 Task: Open the resume modern writer termplate form the template galllery.
Action: Mouse moved to (60, 99)
Screenshot: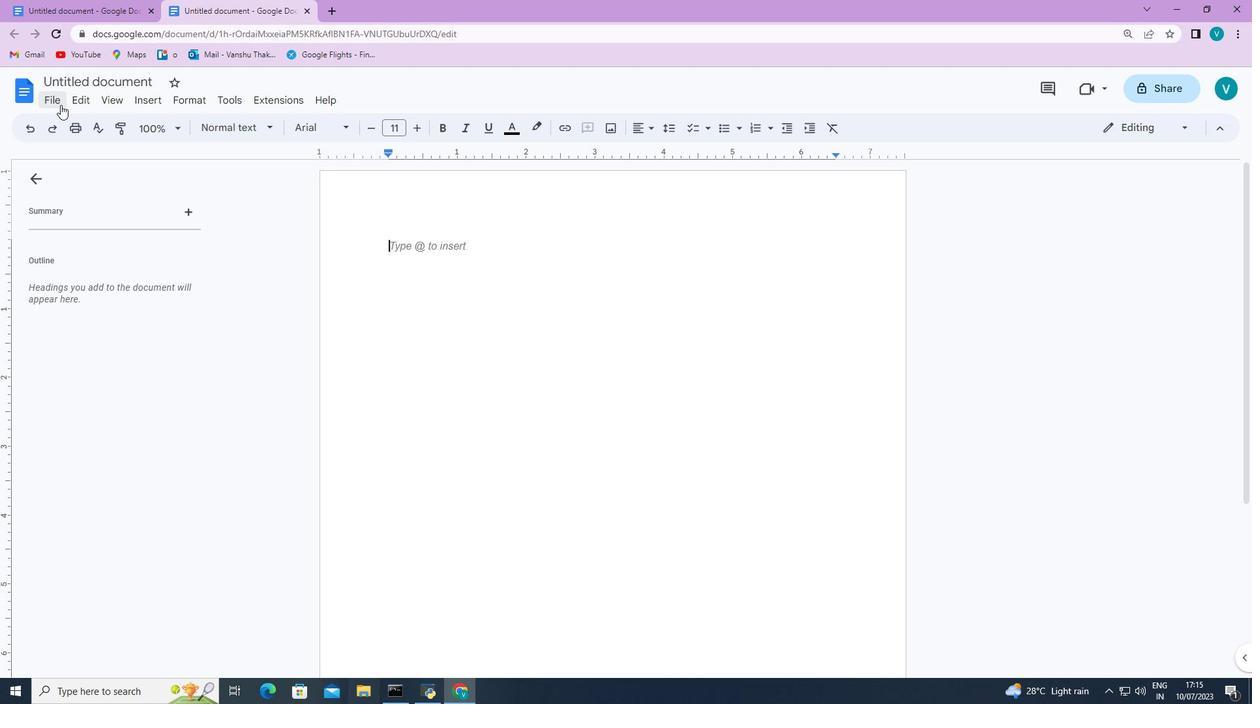 
Action: Mouse pressed left at (60, 99)
Screenshot: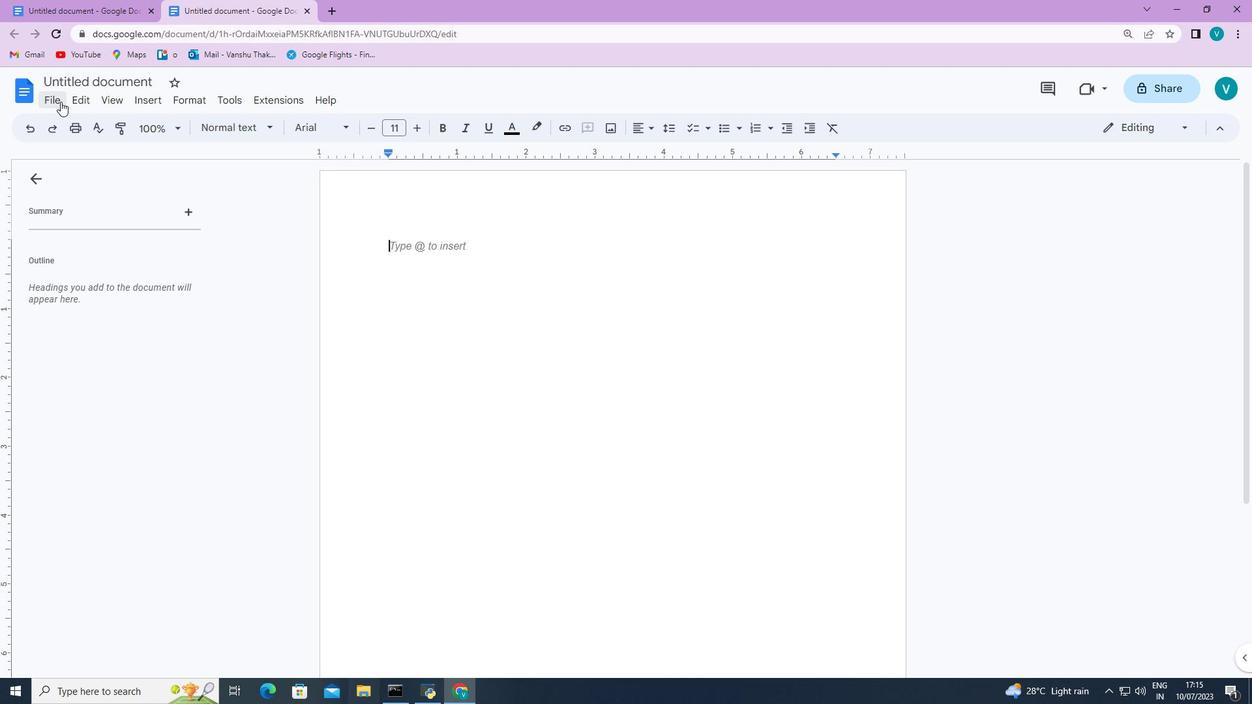 
Action: Mouse moved to (321, 155)
Screenshot: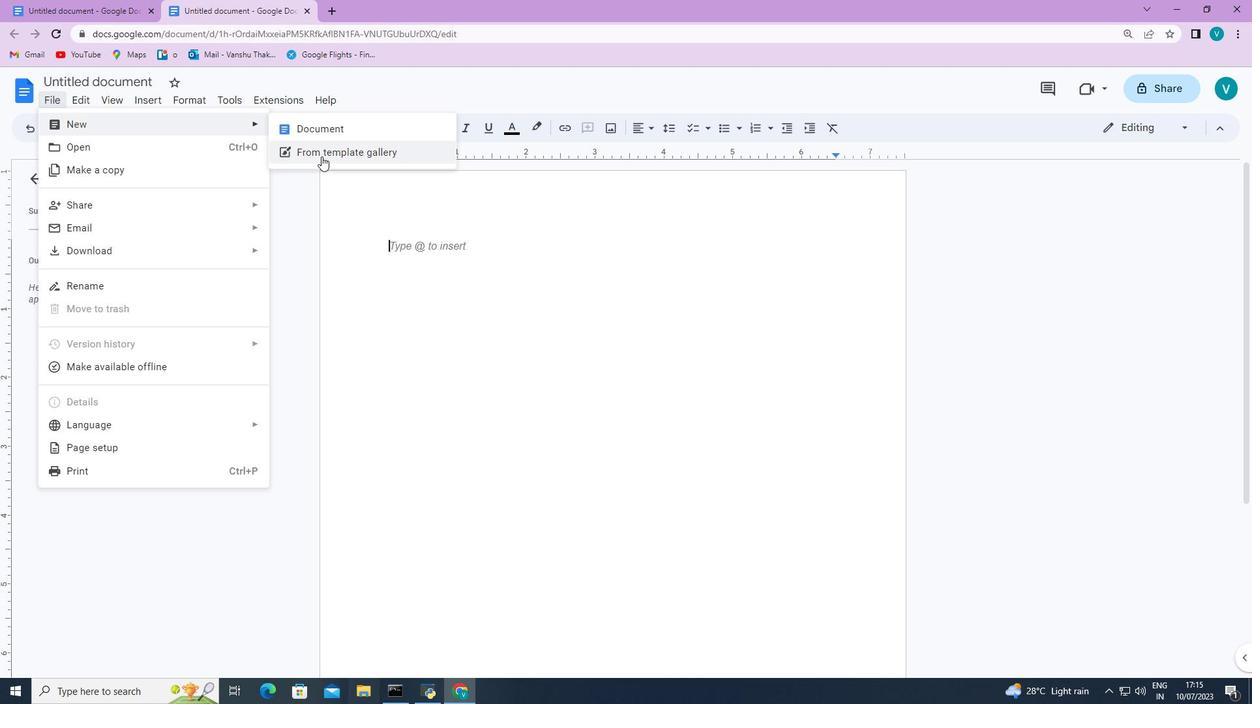 
Action: Mouse pressed left at (321, 155)
Screenshot: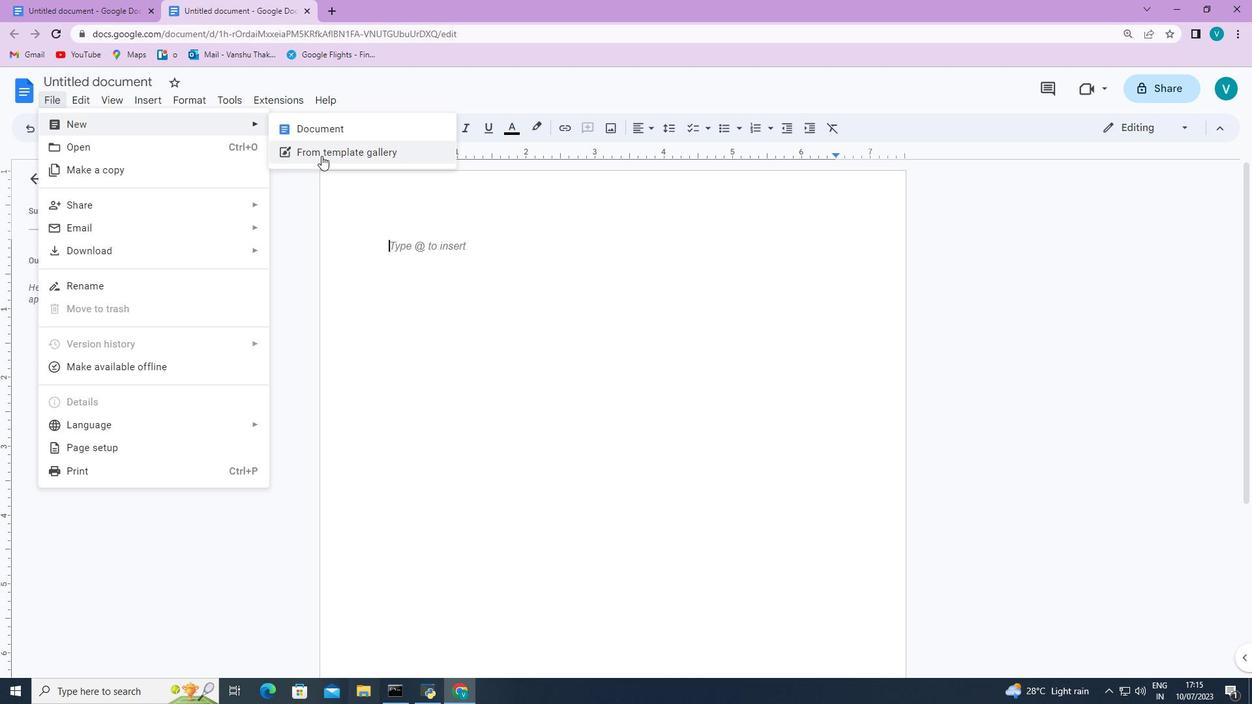 
Action: Mouse moved to (533, 350)
Screenshot: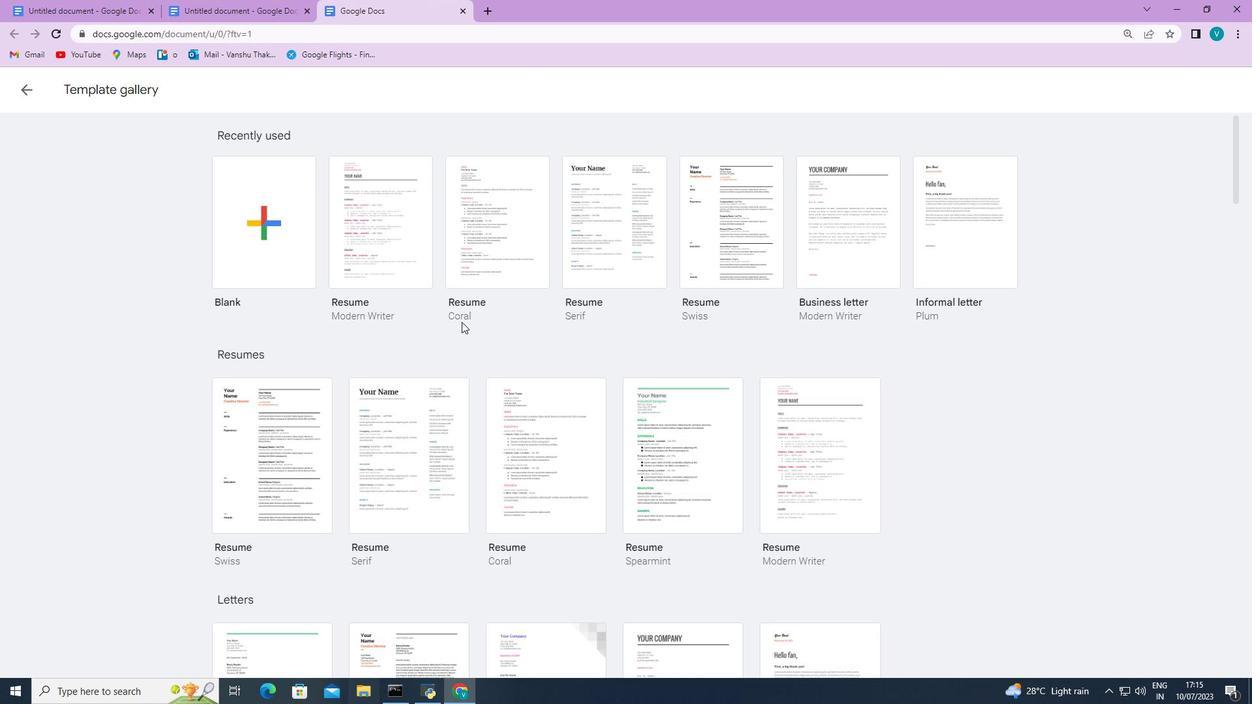 
Action: Mouse scrolled (533, 349) with delta (0, 0)
Screenshot: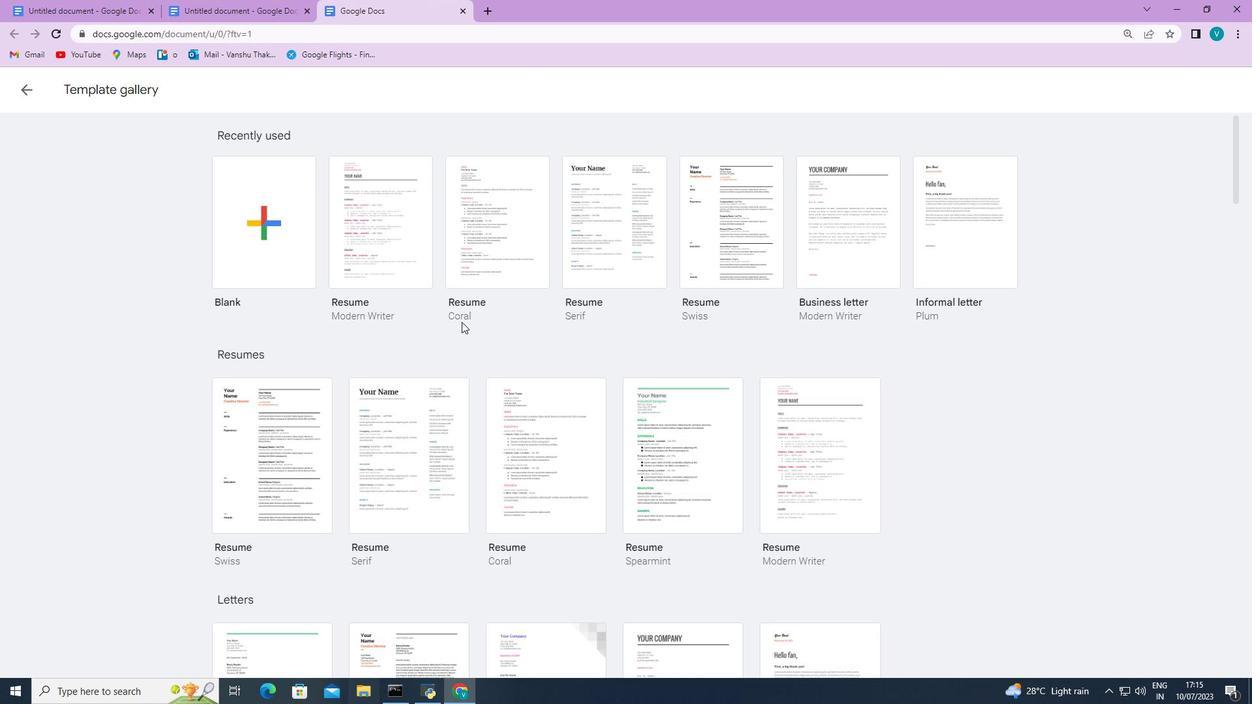 
Action: Mouse moved to (557, 354)
Screenshot: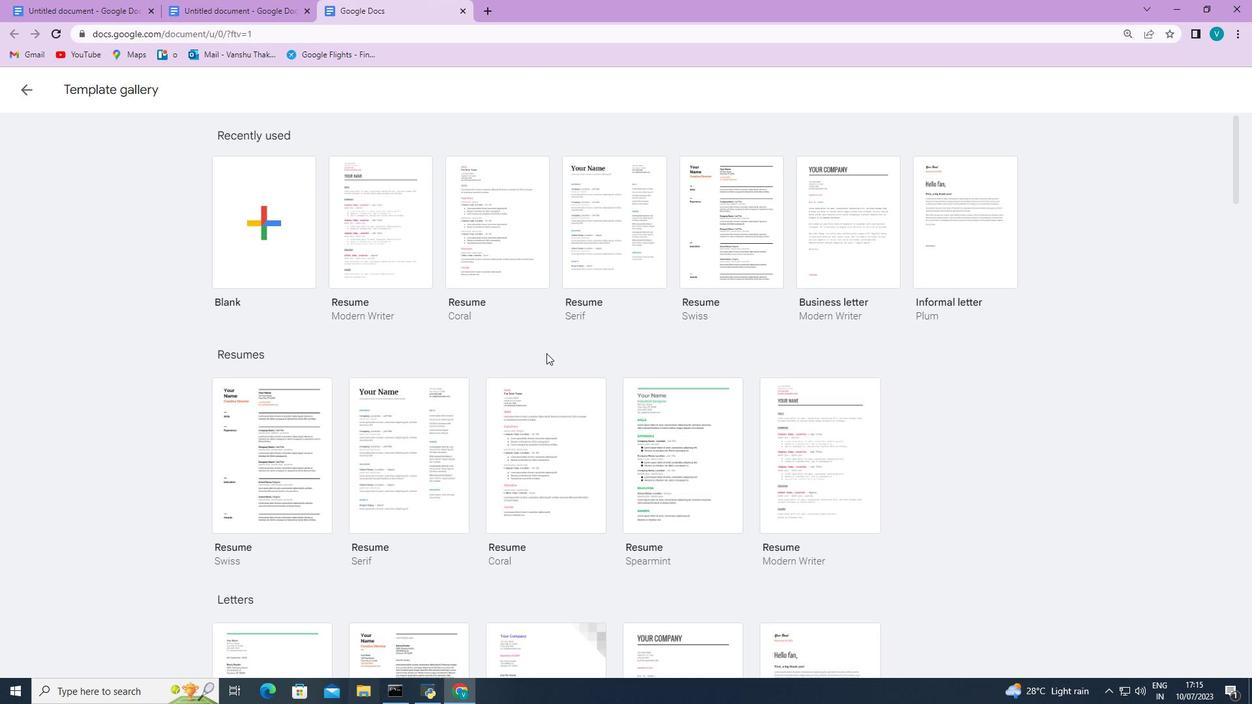 
Action: Mouse scrolled (557, 354) with delta (0, 0)
Screenshot: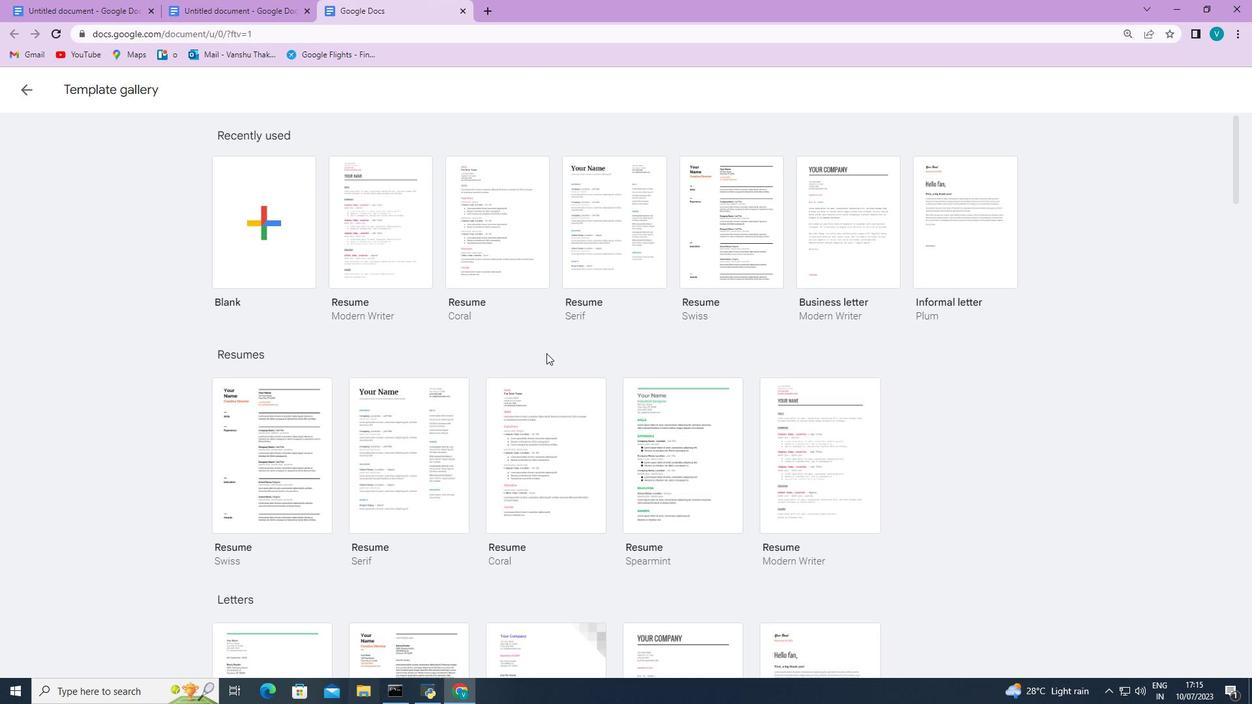 
Action: Mouse moved to (798, 315)
Screenshot: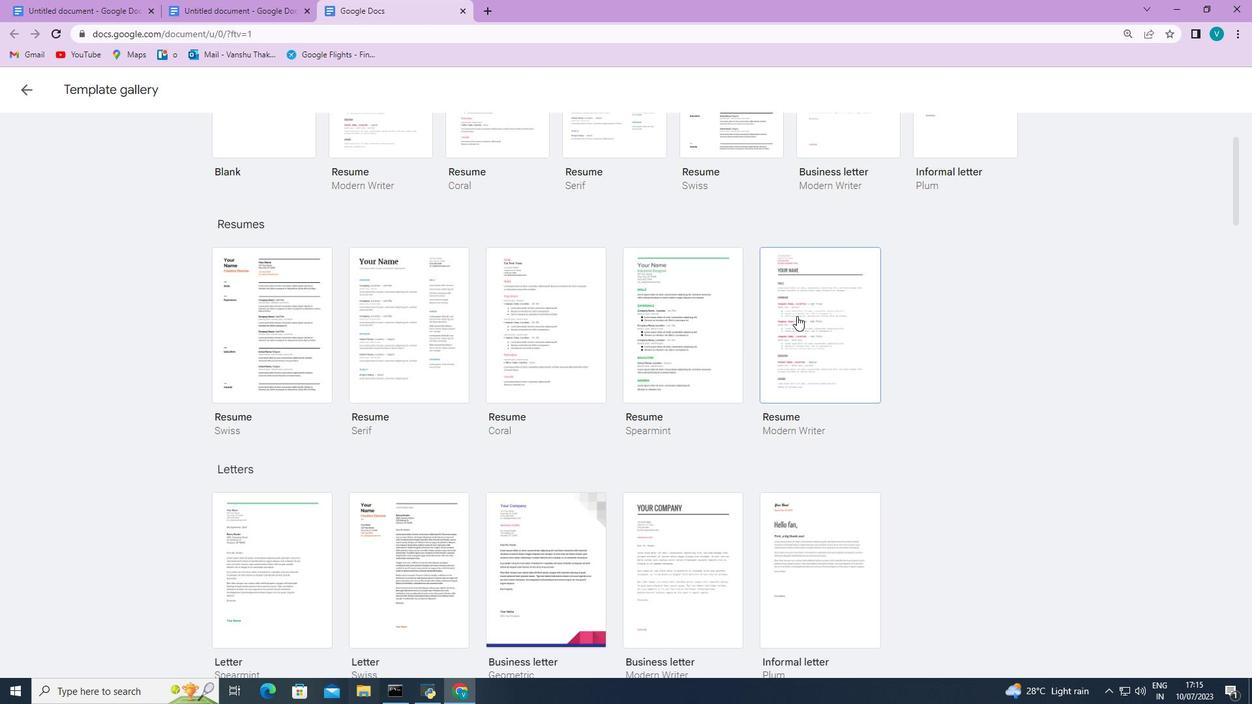 
Action: Mouse pressed left at (798, 315)
Screenshot: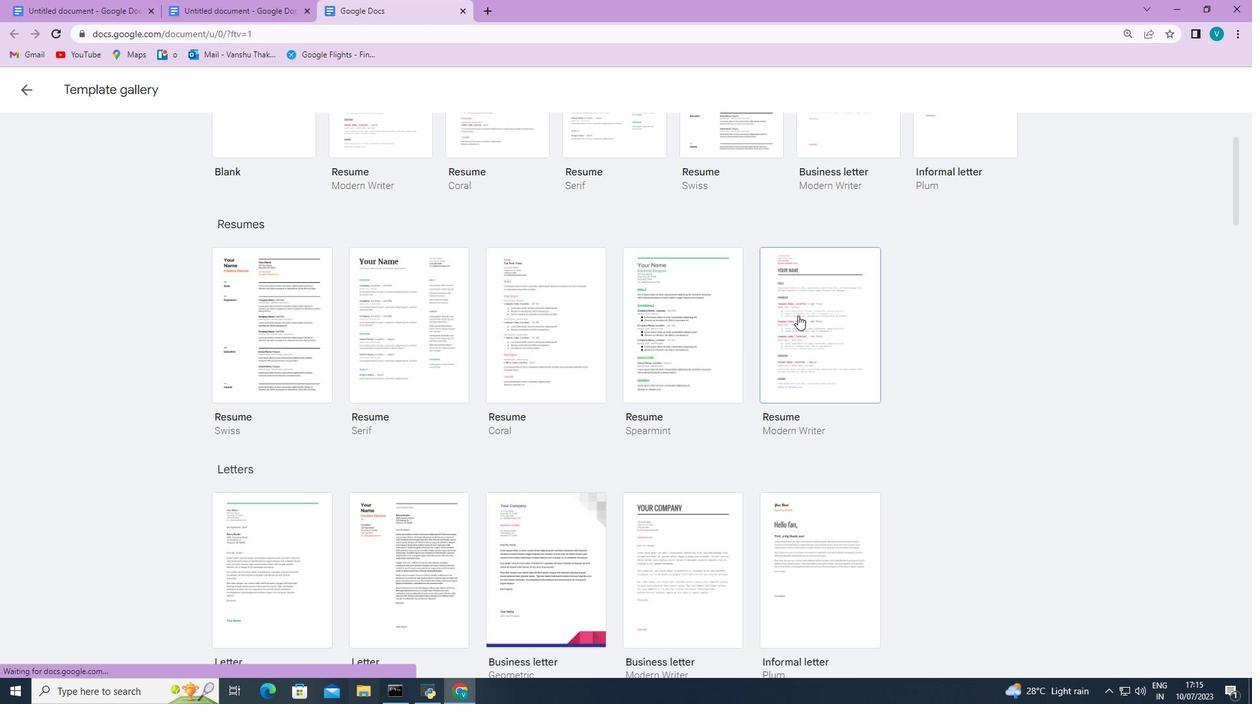 
Action: Mouse moved to (796, 317)
Screenshot: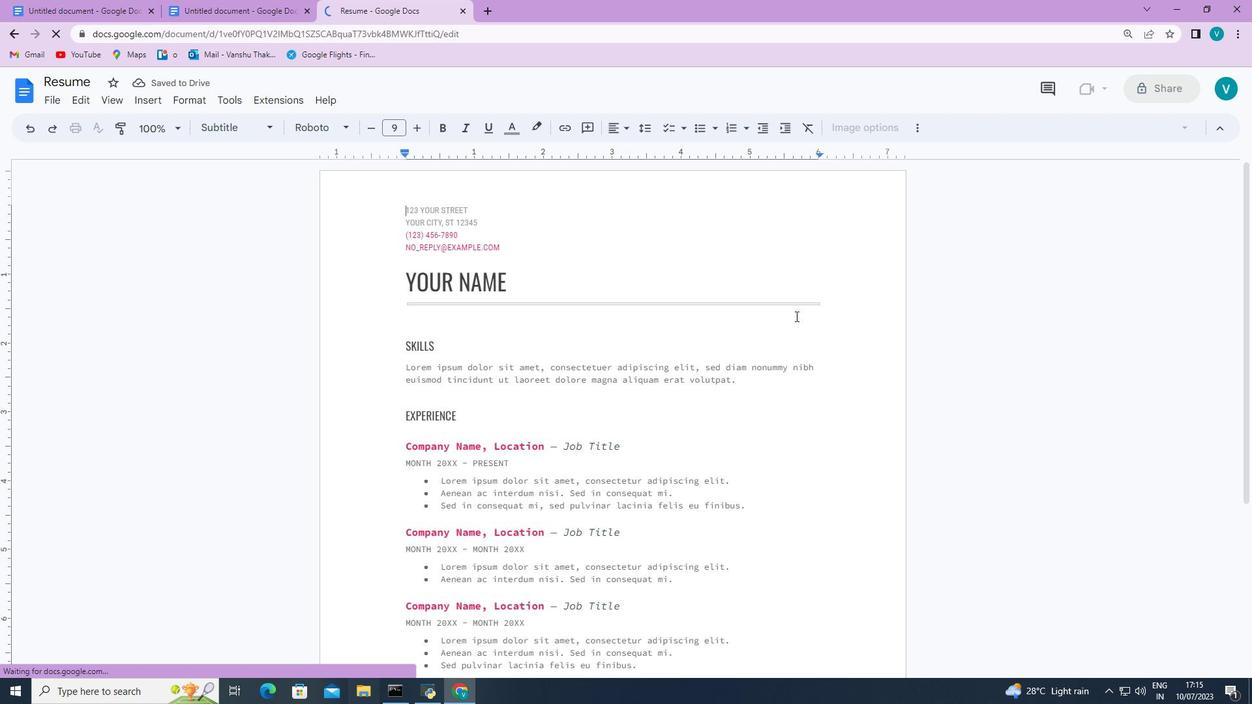 
